 Task: Add the task  Improve the appâ€™s performance during heavy load periods to the section Data Privacy Sprint in the project Virtuoso and add a Due Date to the respective task as 2023/09/18.
Action: Mouse moved to (884, 530)
Screenshot: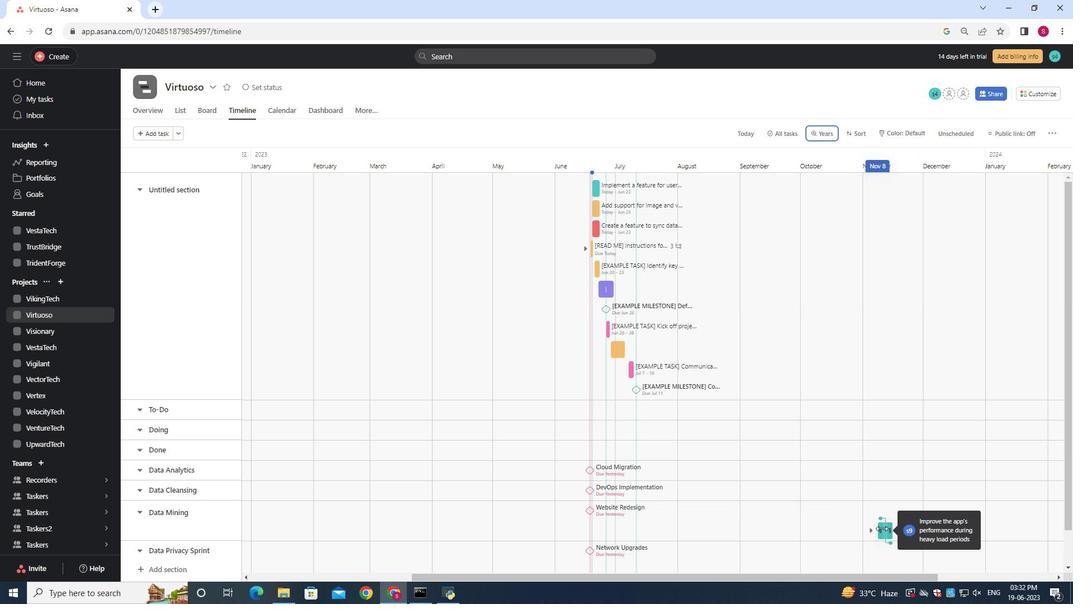 
Action: Mouse pressed left at (884, 530)
Screenshot: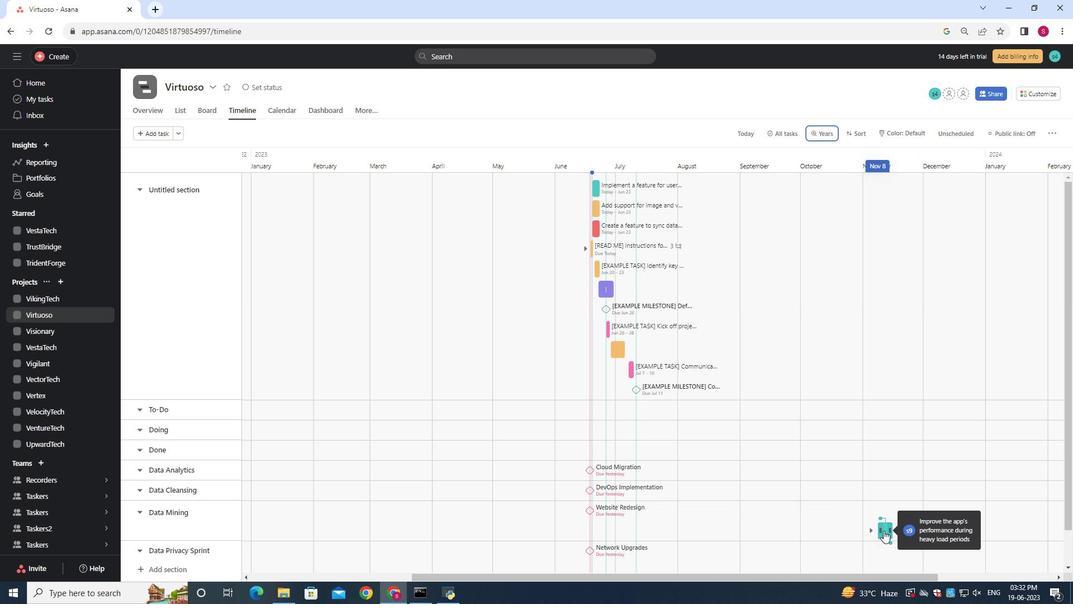 
Action: Mouse moved to (874, 516)
Screenshot: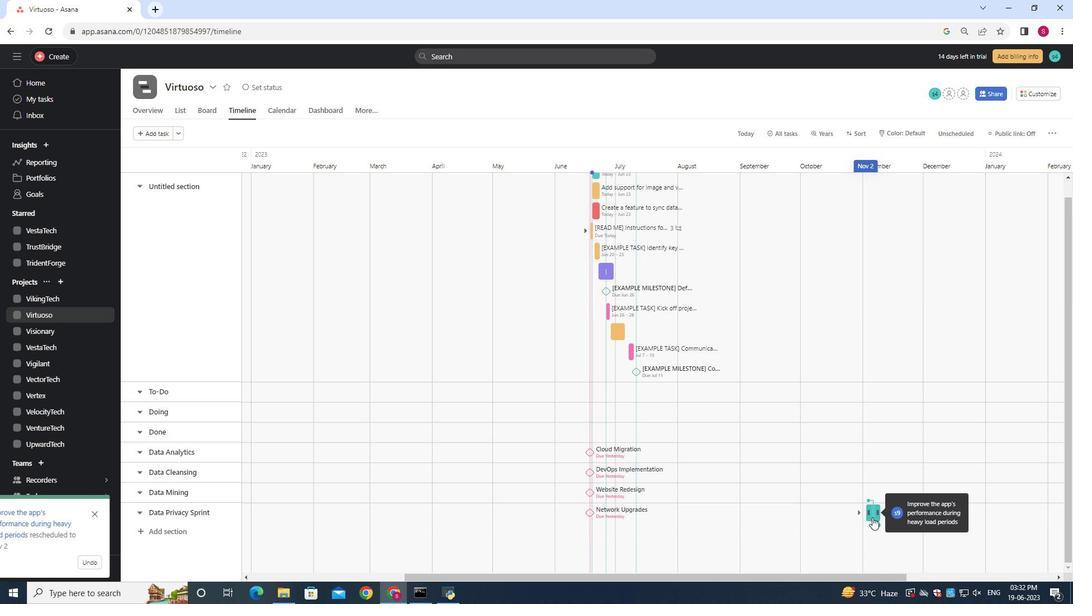 
Action: Mouse pressed left at (874, 516)
Screenshot: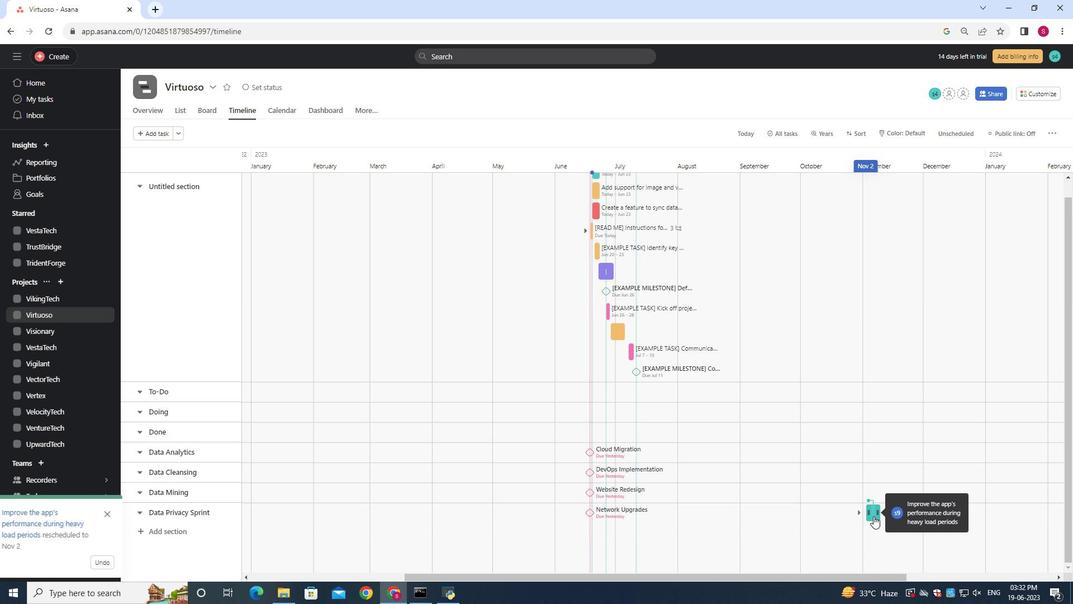
Action: Mouse moved to (847, 224)
Screenshot: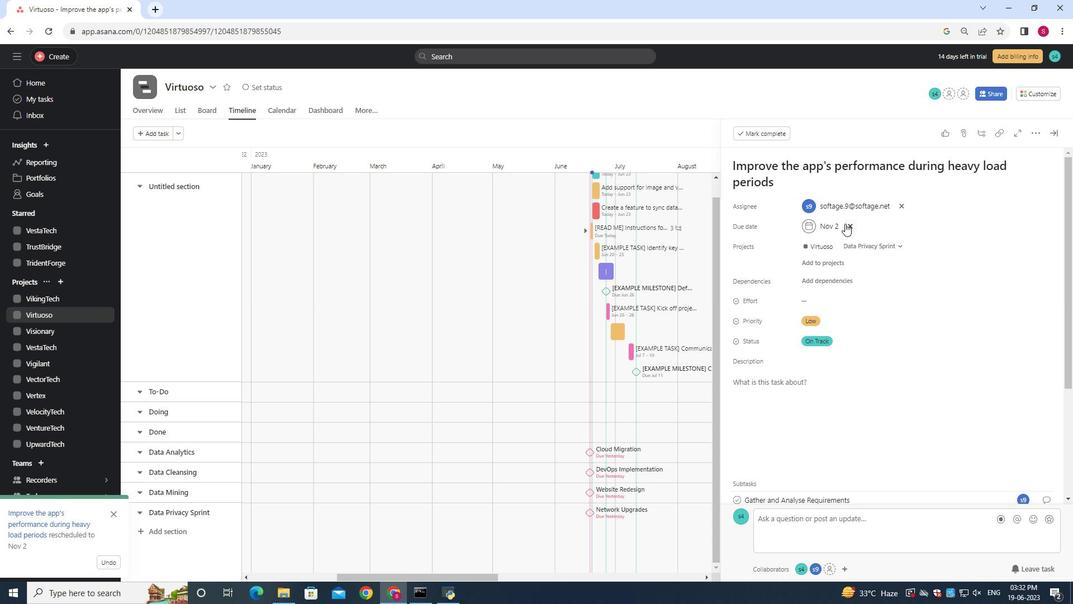 
Action: Mouse pressed left at (847, 224)
Screenshot: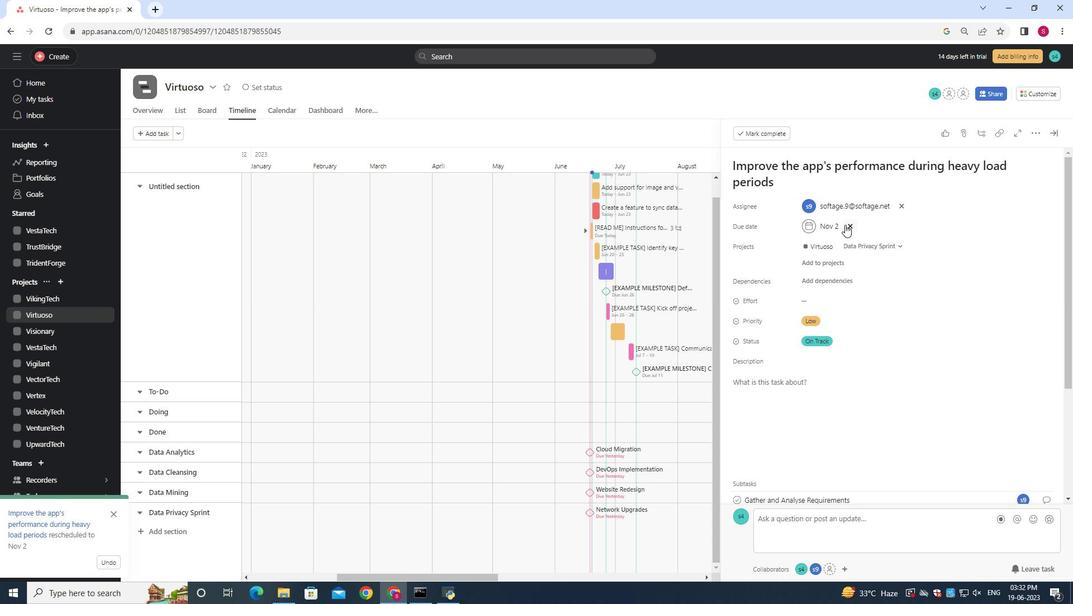 
Action: Mouse moved to (837, 223)
Screenshot: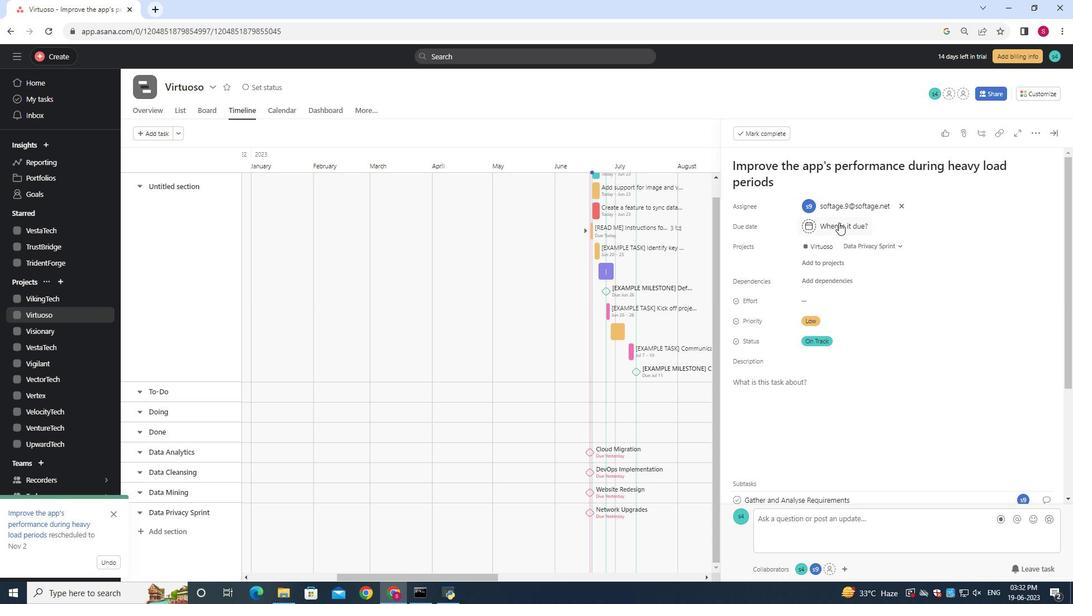 
Action: Mouse pressed left at (837, 223)
Screenshot: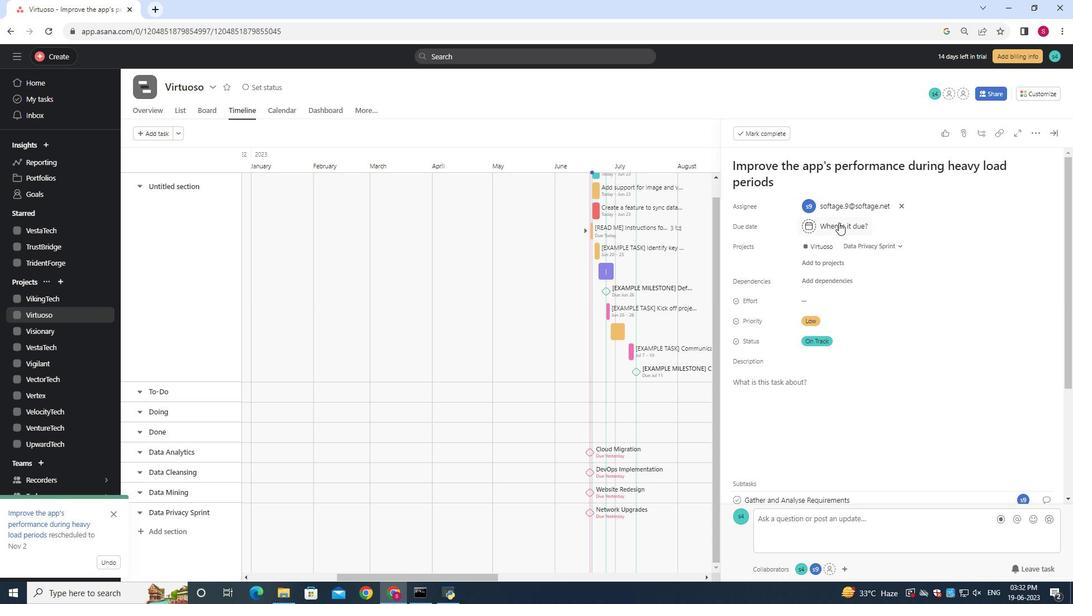 
Action: Mouse moved to (838, 224)
Screenshot: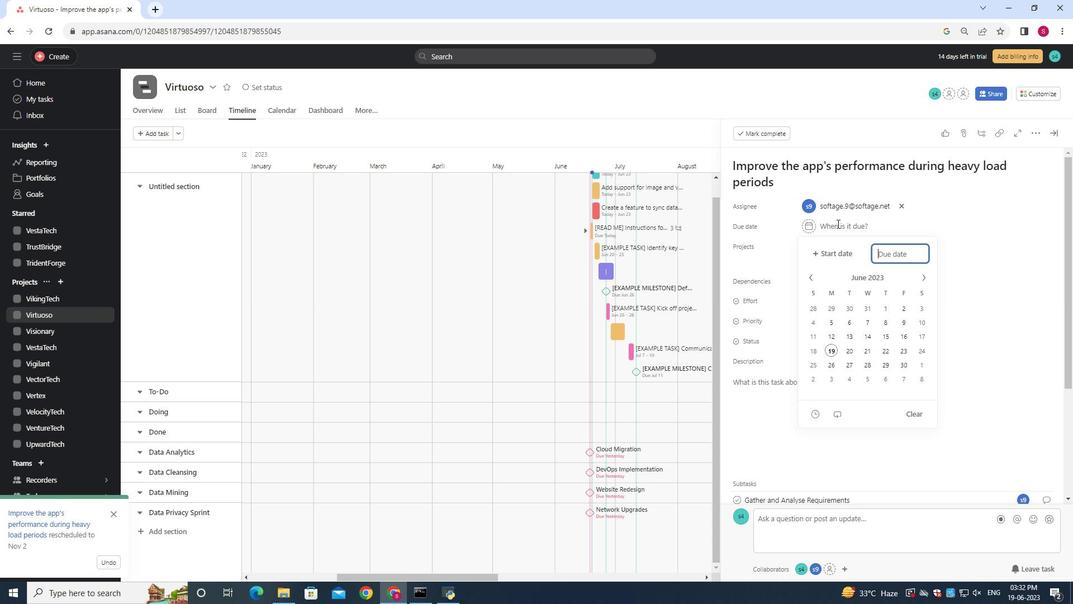 
Action: Key pressed 202
Screenshot: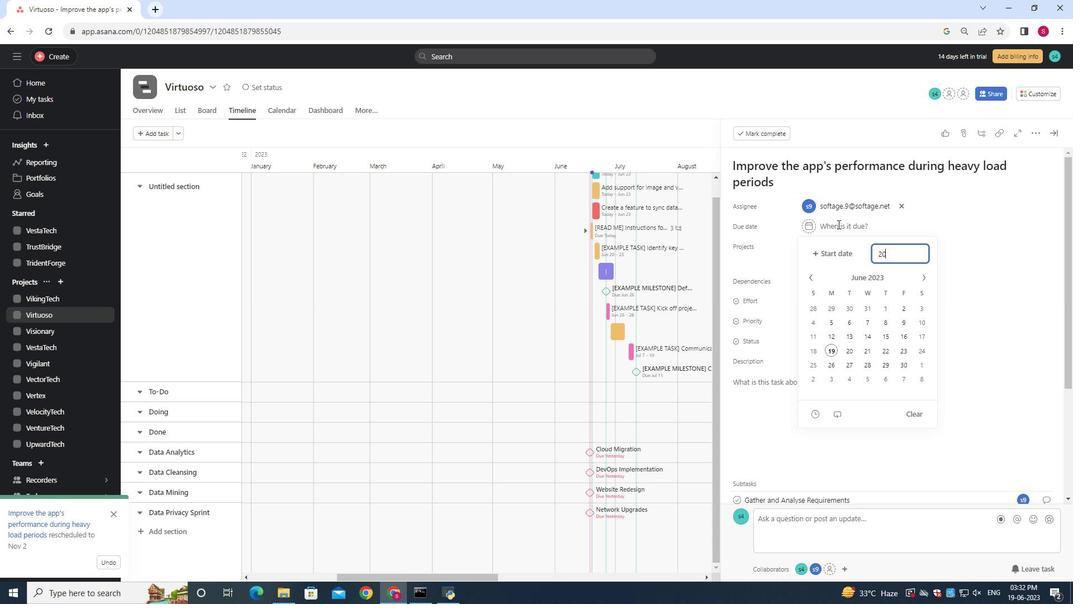 
Action: Mouse moved to (838, 224)
Screenshot: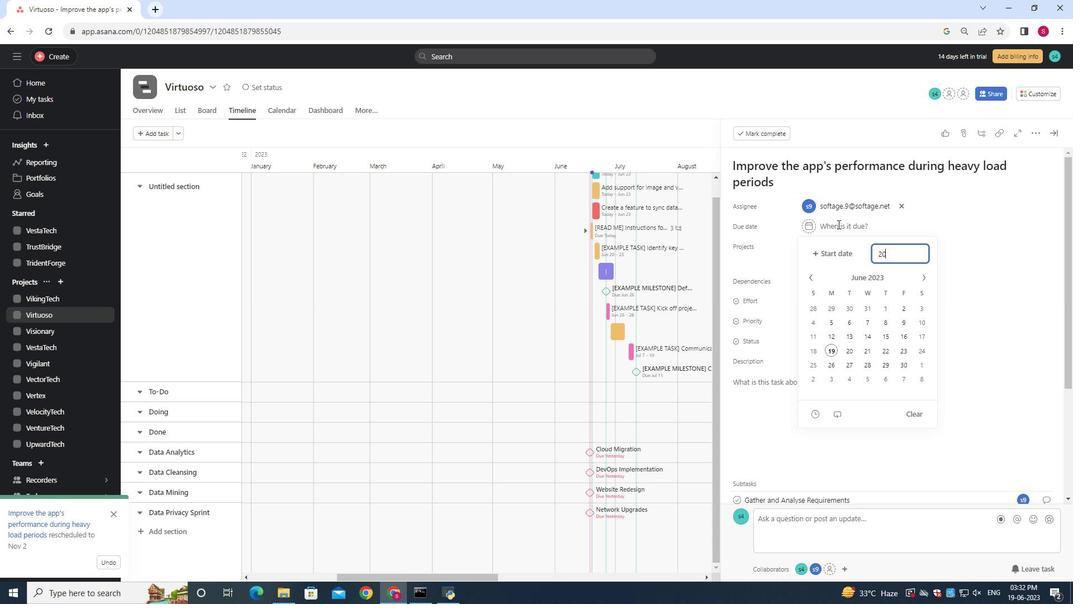 
Action: Key pressed 3/09/18<Key.enter>
Screenshot: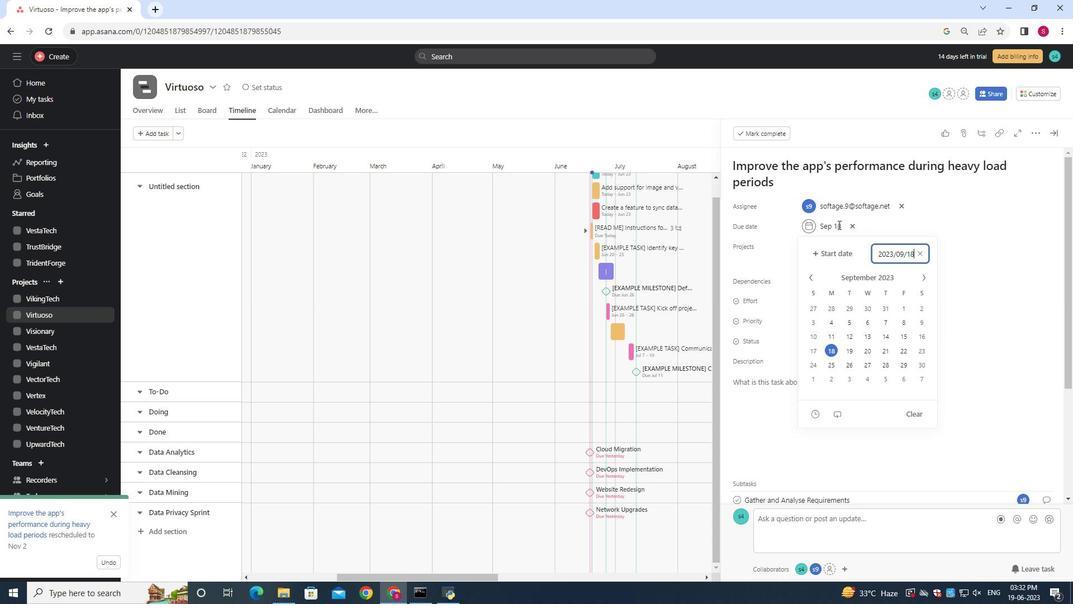 
